 Task: Create in the project CalibrateTech and in the Backlog issue 'Integrate a new geolocation feature into an existing mobile application to enhance user experience and personalization' a child issue 'Integration with compliance audit software', and assign it to team member softage.3@softage.net. Create in the project CalibrateTech and in the Backlog issue 'Develop a new tool for automated testing of mobile application integration with third-party services and APIs' a child issue 'Code optimization for low-latency network packet processing', and assign it to team member softage.4@softage.net
Action: Mouse moved to (571, 405)
Screenshot: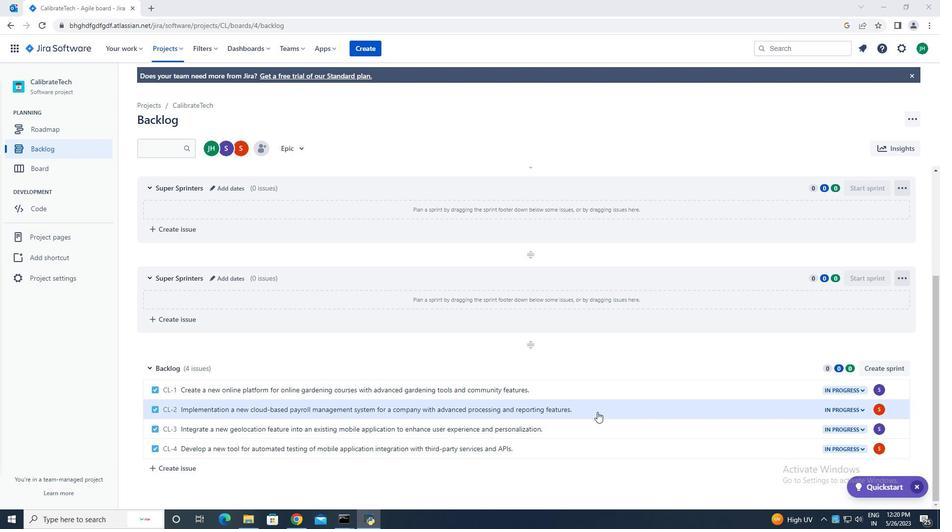 
Action: Mouse scrolled (571, 405) with delta (0, 0)
Screenshot: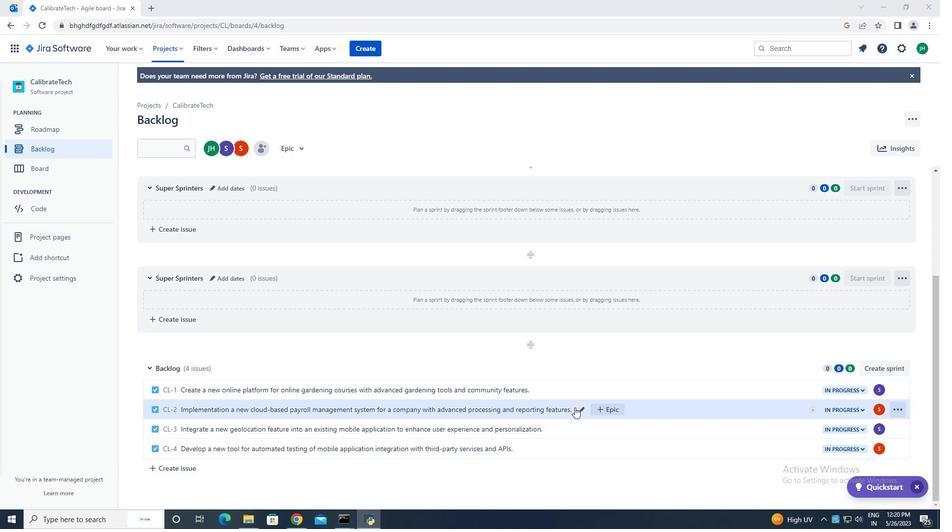 
Action: Mouse scrolled (571, 405) with delta (0, 0)
Screenshot: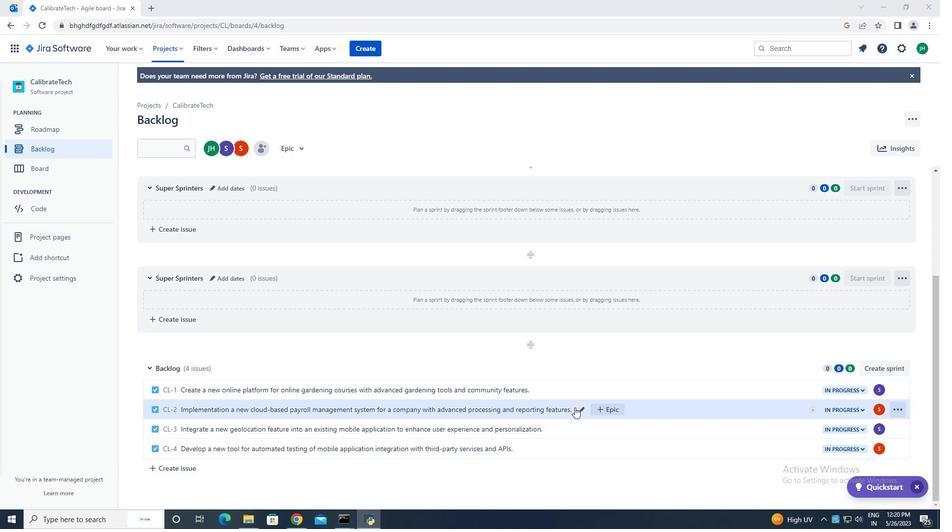 
Action: Mouse scrolled (571, 405) with delta (0, 0)
Screenshot: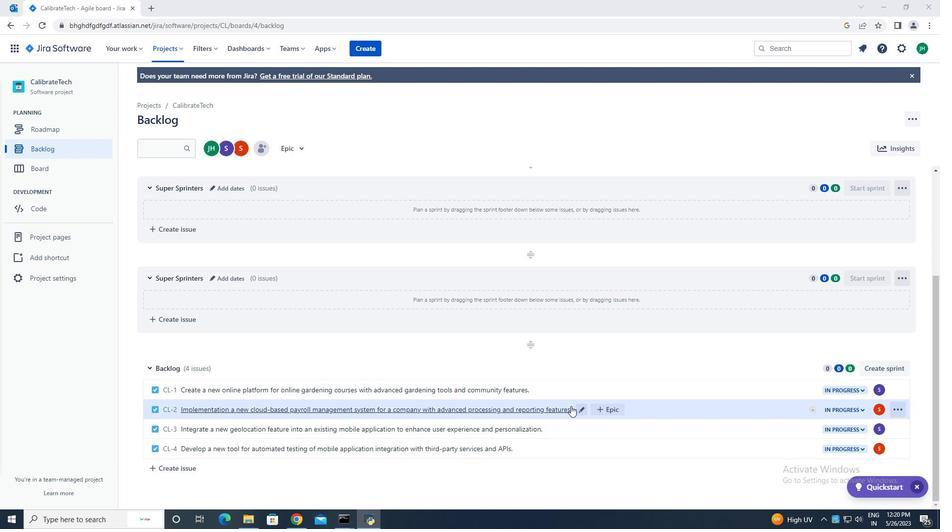 
Action: Mouse scrolled (571, 405) with delta (0, 0)
Screenshot: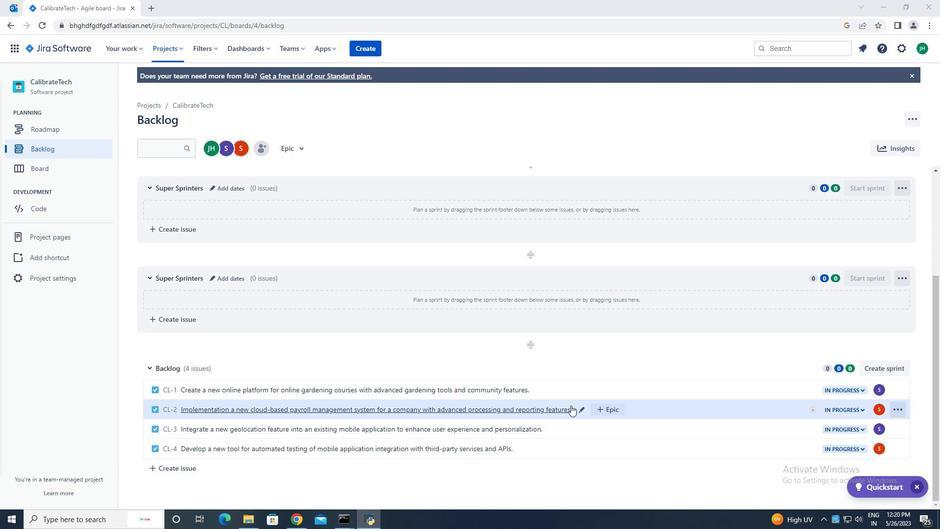 
Action: Mouse moved to (781, 435)
Screenshot: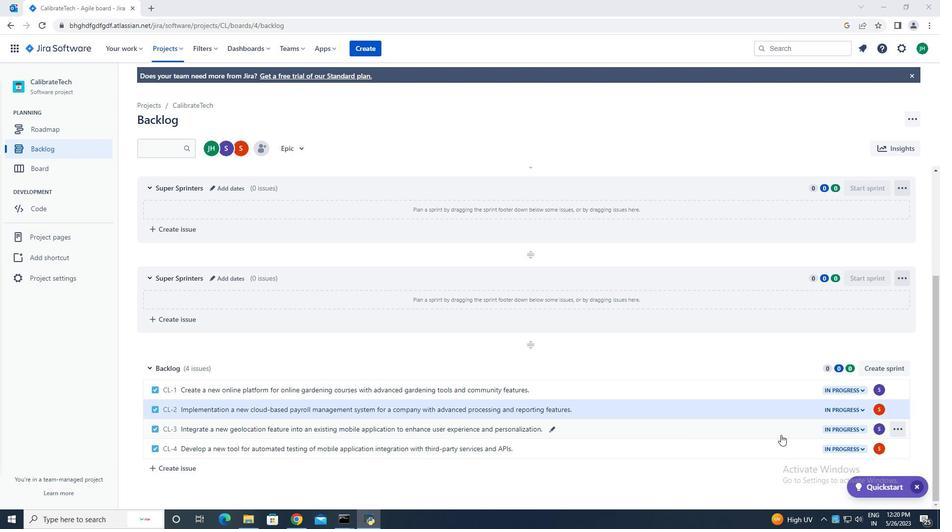 
Action: Mouse pressed left at (781, 435)
Screenshot: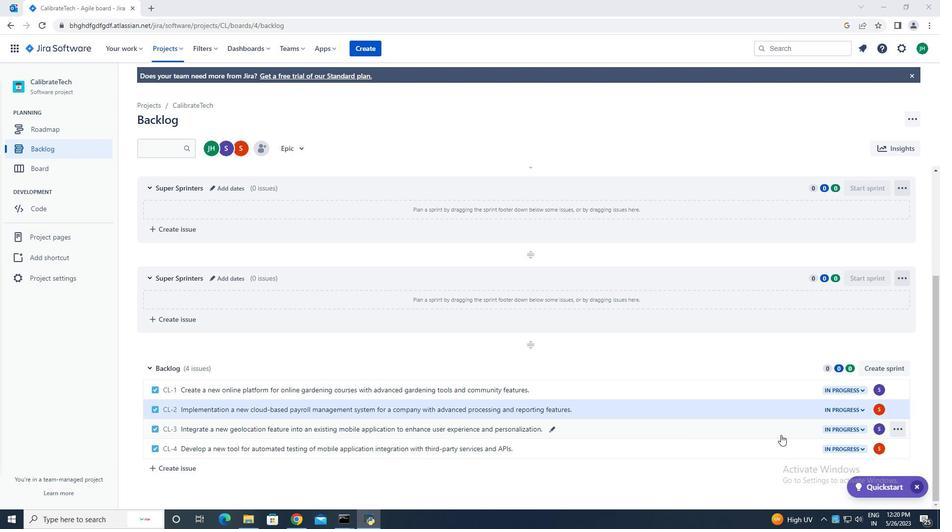 
Action: Mouse moved to (768, 261)
Screenshot: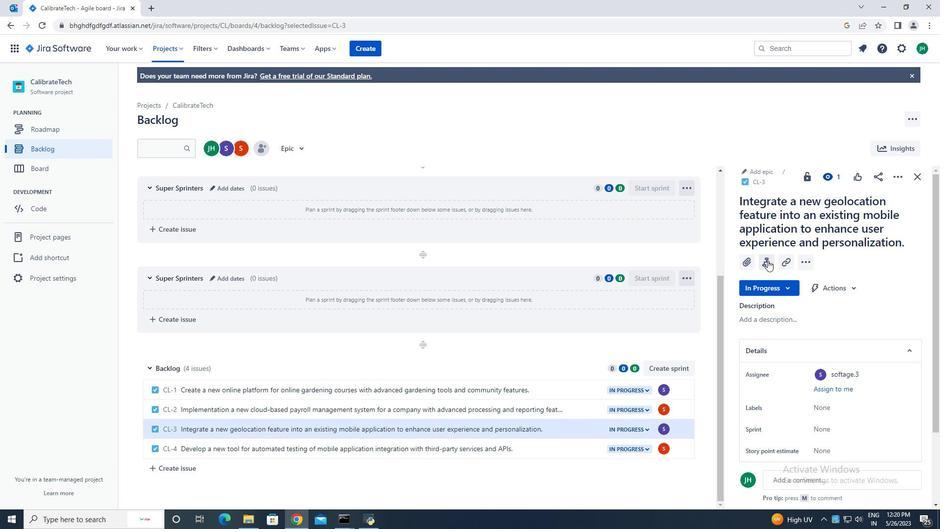 
Action: Mouse pressed left at (768, 261)
Screenshot: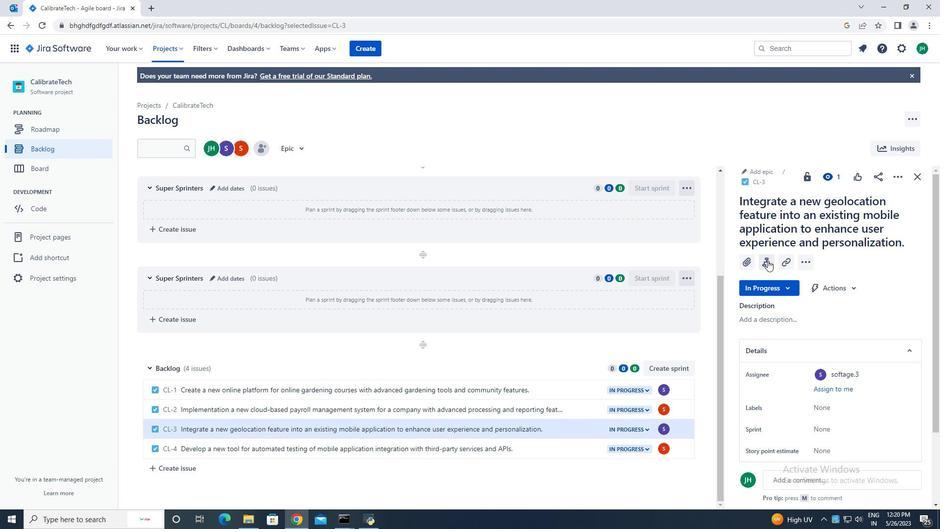 
Action: Mouse moved to (764, 328)
Screenshot: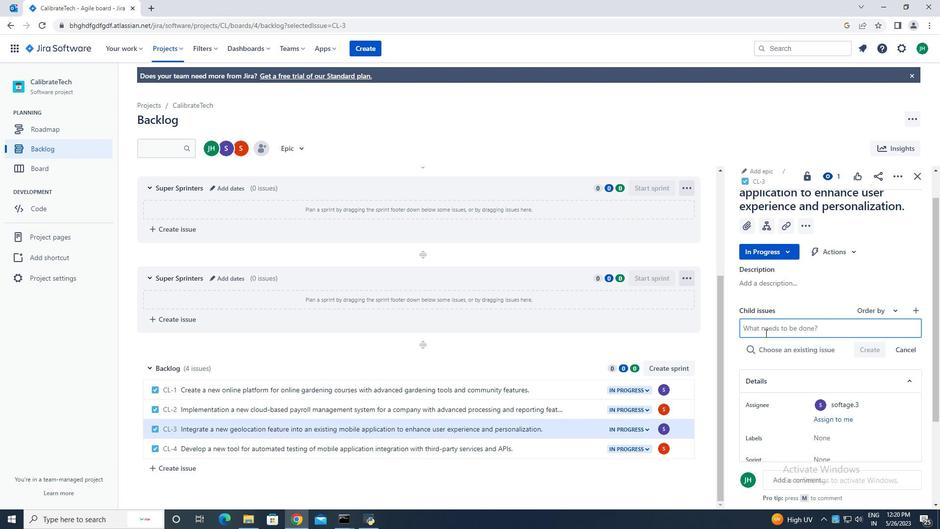 
Action: Key pressed <Key.caps_lock>I<Key.caps_lock>ntegration<Key.space>with<Key.space>compliance<Key.space>audit<Key.space>software.<Key.enter>
Screenshot: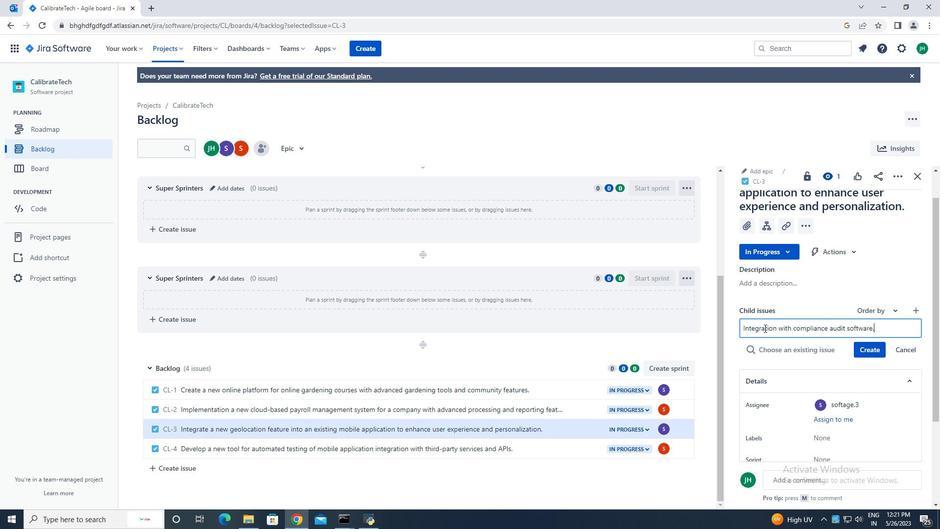 
Action: Mouse moved to (878, 334)
Screenshot: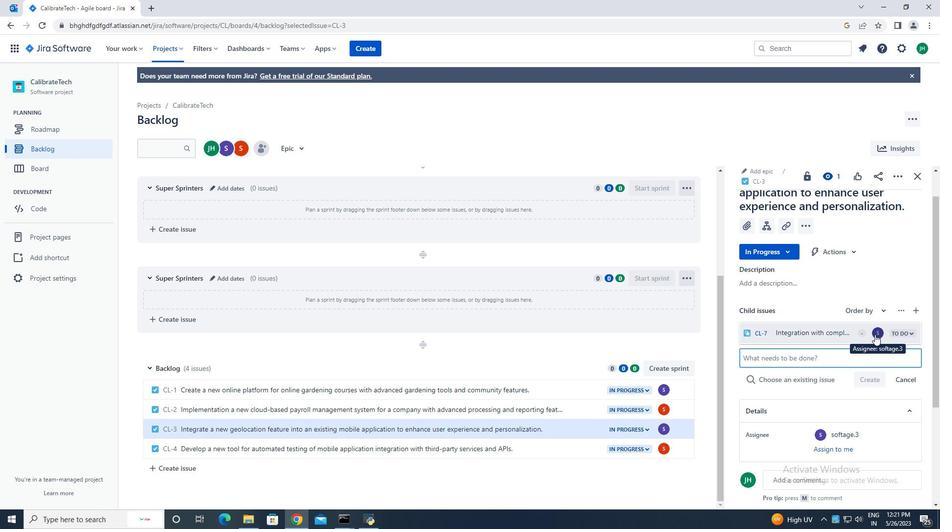
Action: Mouse pressed left at (878, 334)
Screenshot: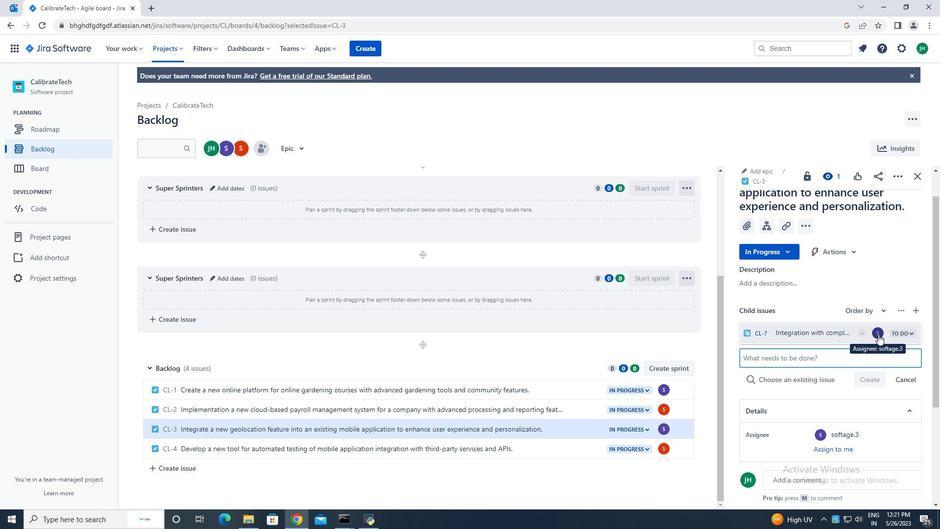 
Action: Mouse moved to (793, 273)
Screenshot: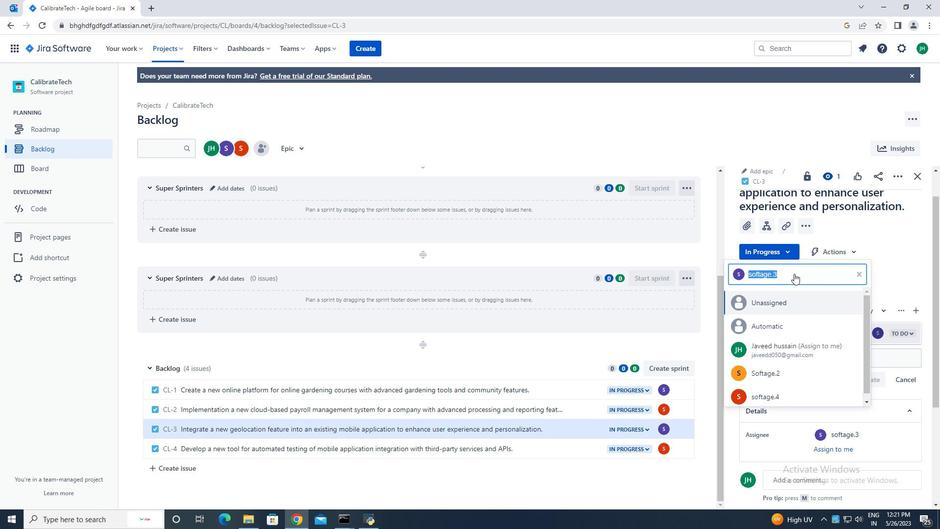 
Action: Key pressed softage.3
Screenshot: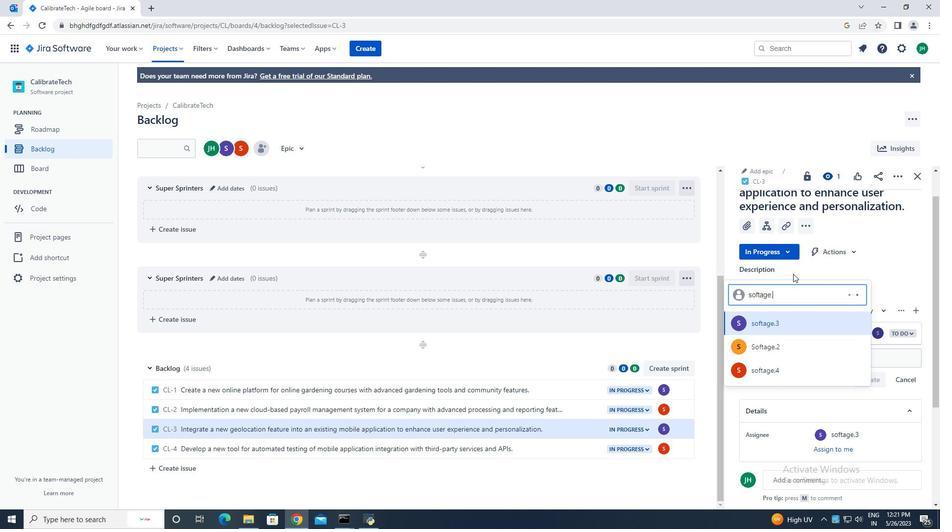 
Action: Mouse moved to (799, 322)
Screenshot: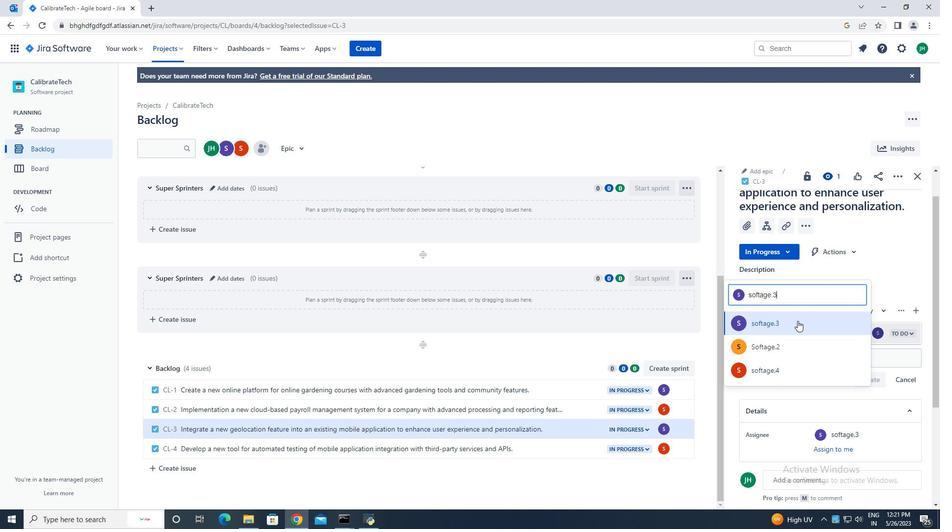 
Action: Mouse pressed left at (799, 322)
Screenshot: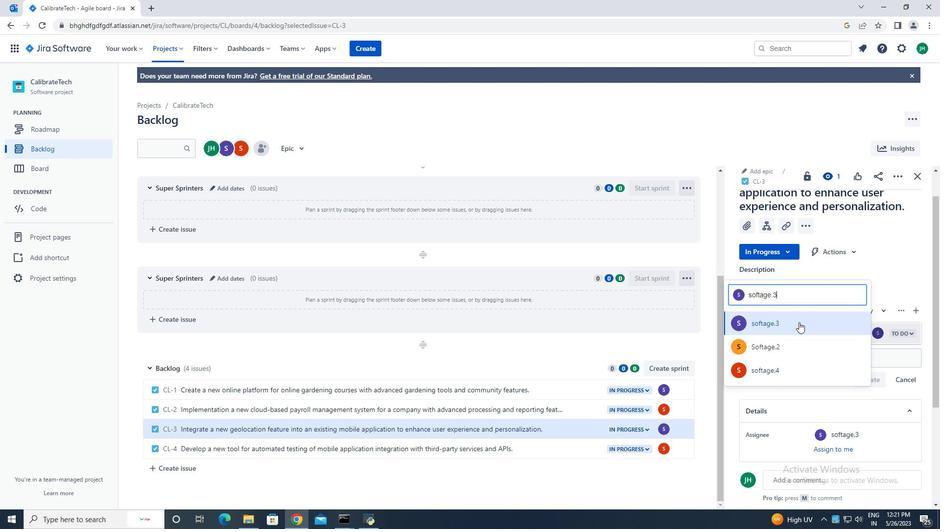 
Action: Mouse moved to (920, 175)
Screenshot: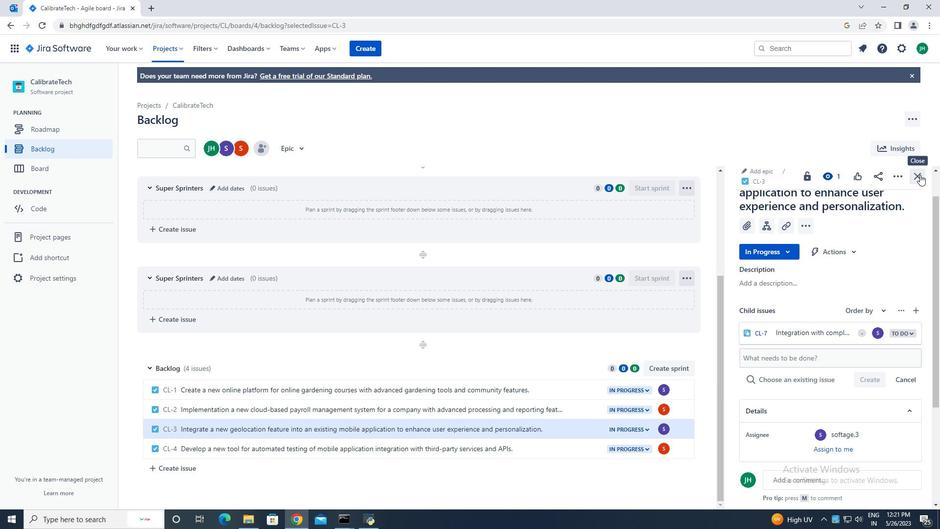 
Action: Mouse pressed left at (920, 175)
Screenshot: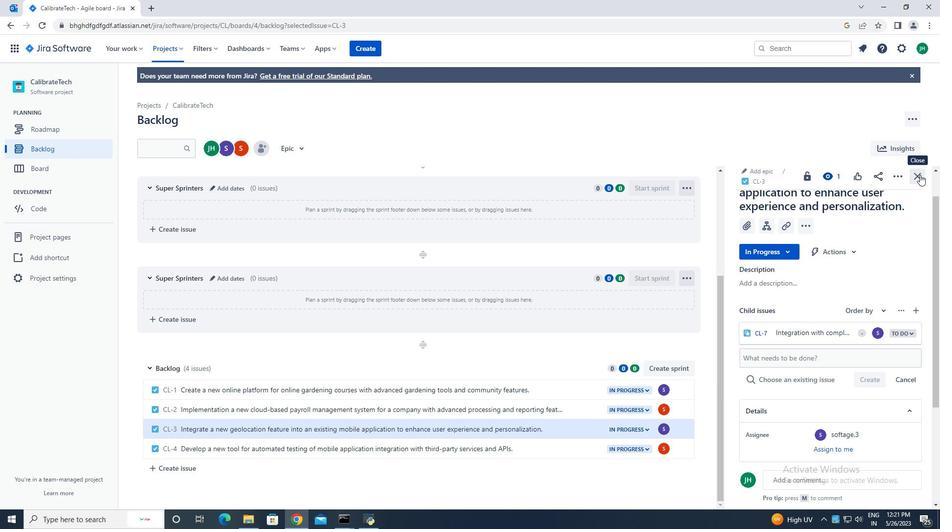 
Action: Mouse moved to (750, 450)
Screenshot: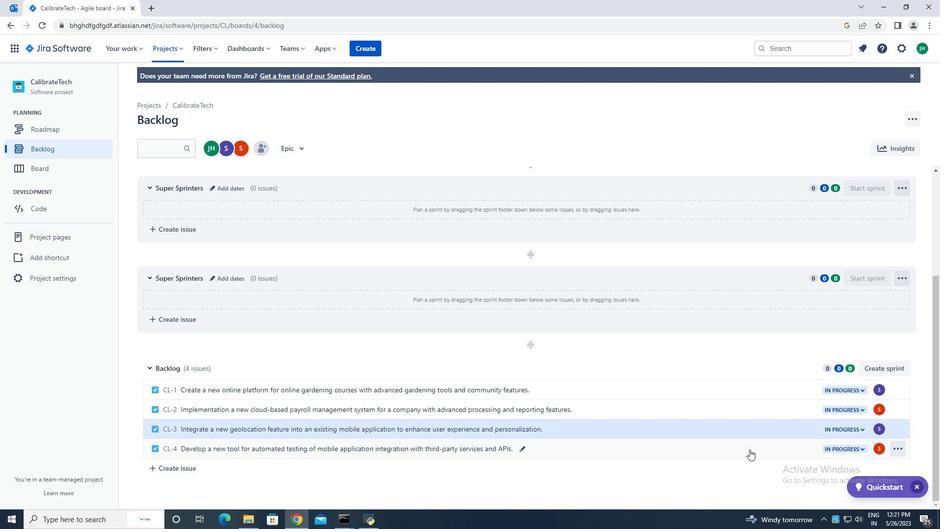 
Action: Mouse pressed left at (750, 450)
Screenshot: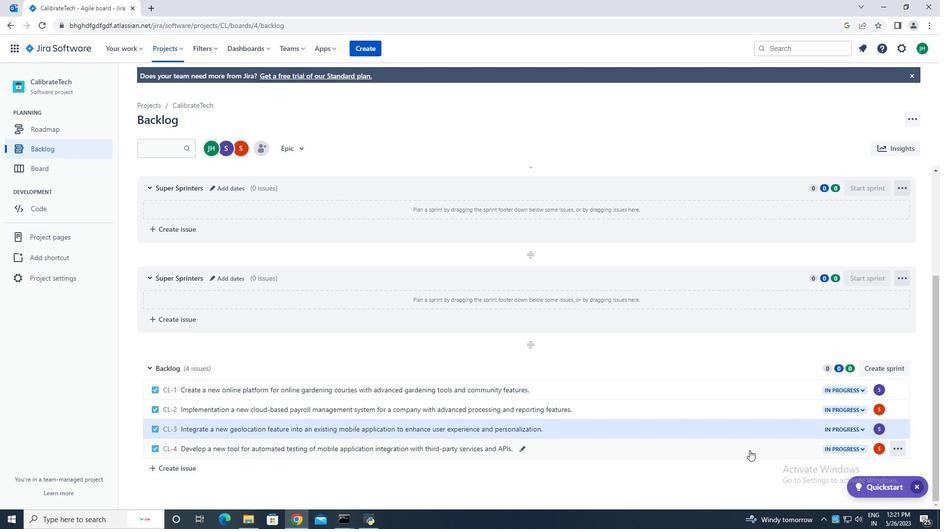 
Action: Mouse moved to (771, 265)
Screenshot: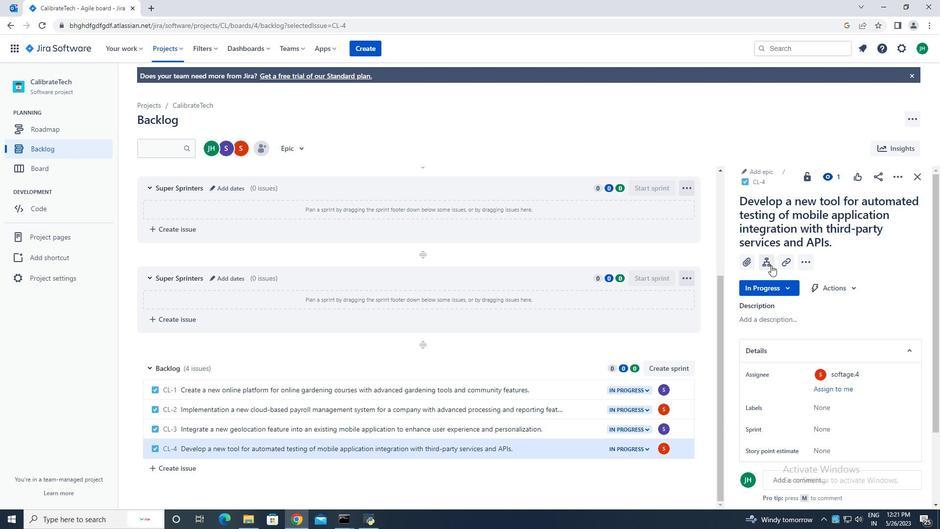 
Action: Mouse pressed left at (771, 265)
Screenshot: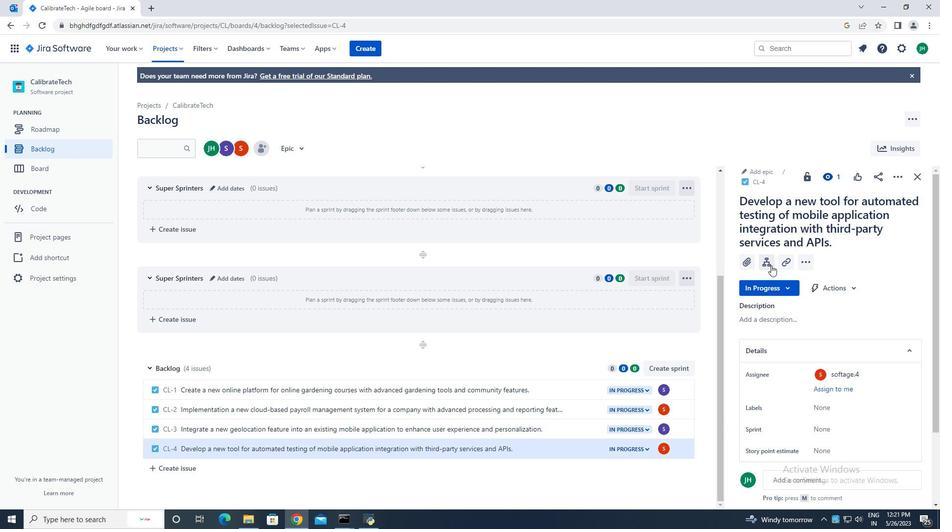 
Action: Mouse moved to (778, 327)
Screenshot: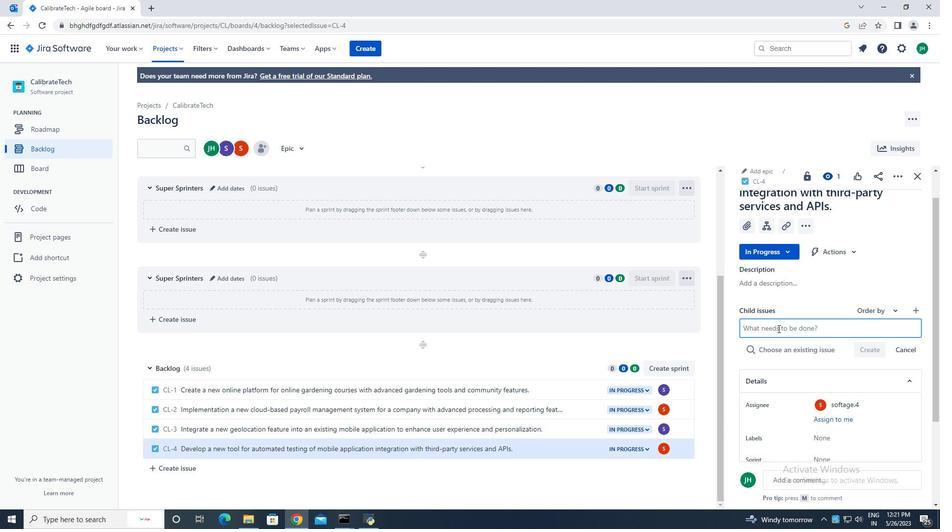 
Action: Mouse pressed left at (778, 327)
Screenshot: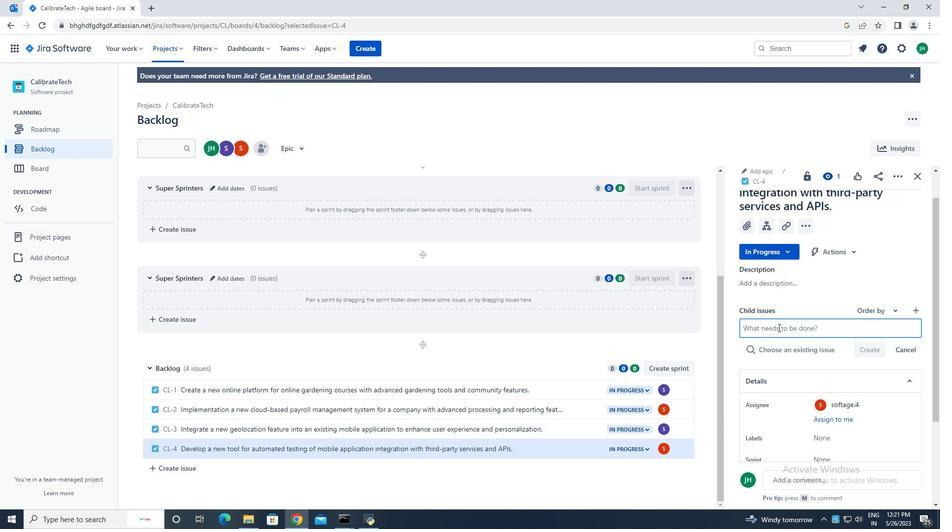 
Action: Key pressed <Key.caps_lock>C<Key.caps_lock>ode<Key.space>optimization<Key.space>for<Key.space>low-t<Key.backspace>latency<Key.space>network<Key.space>packet<Key.space>processing.<Key.enter>
Screenshot: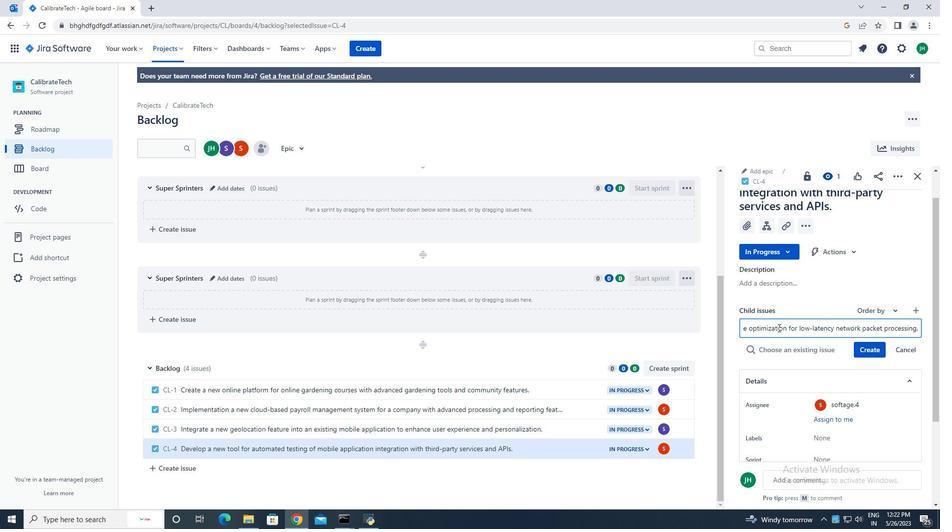 
Action: Mouse moved to (875, 332)
Screenshot: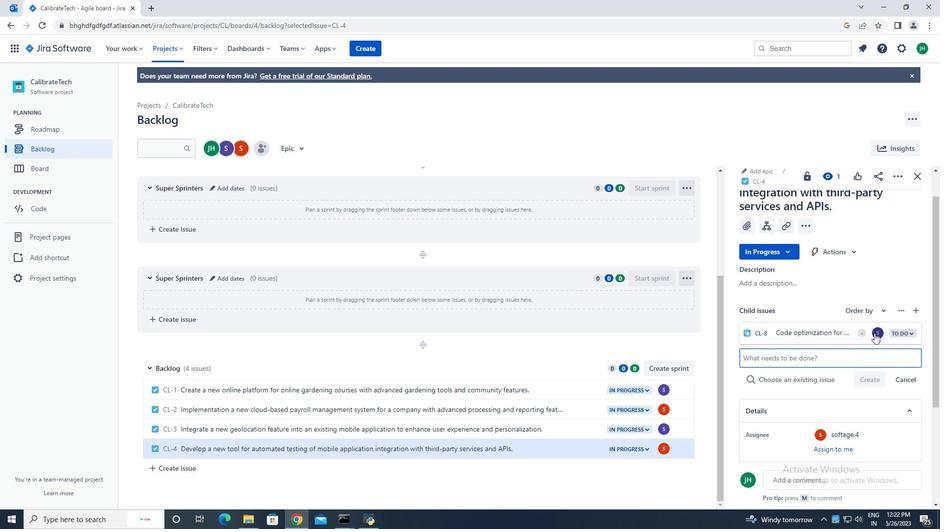 
Action: Mouse pressed left at (875, 332)
Screenshot: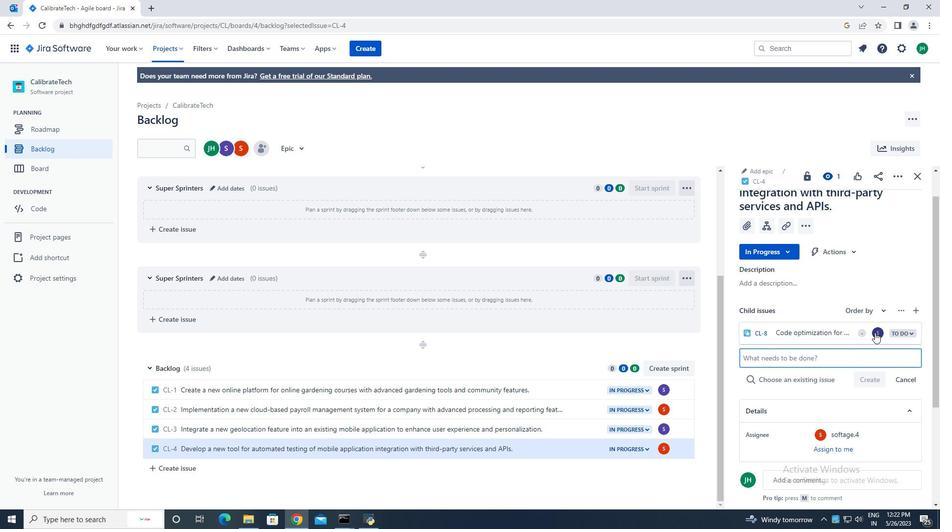 
Action: Mouse moved to (788, 269)
Screenshot: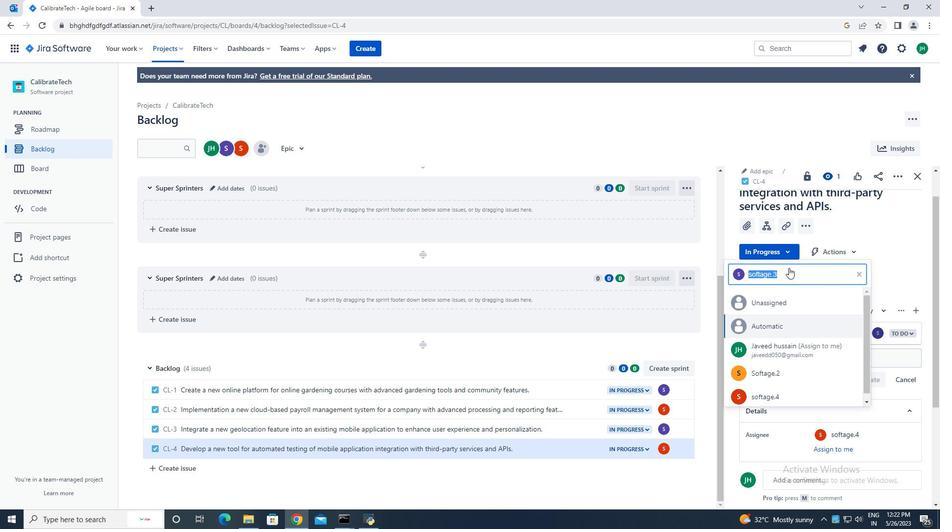 
Action: Key pressed softage.4
Screenshot: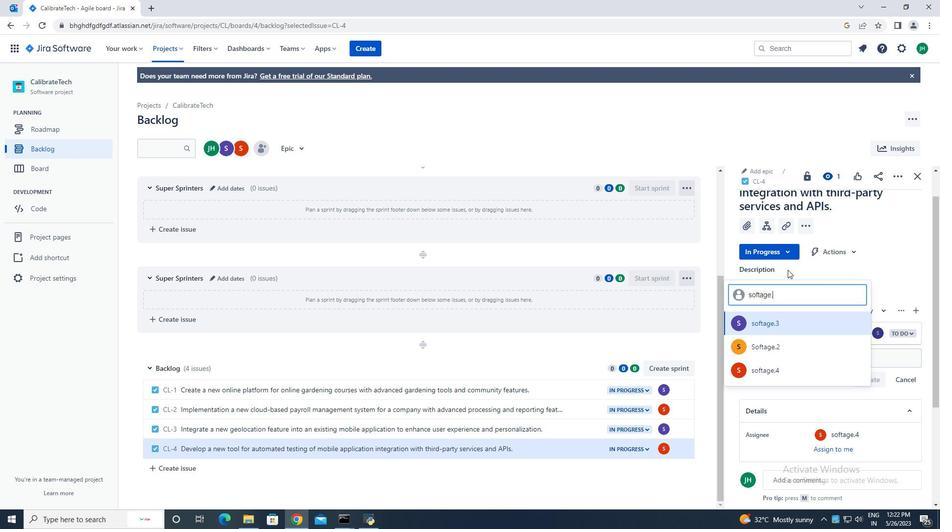 
Action: Mouse moved to (780, 324)
Screenshot: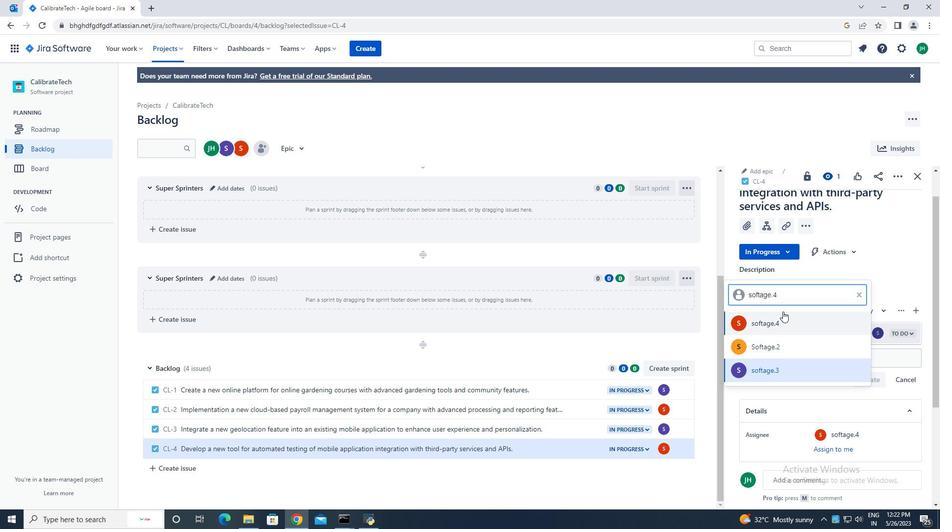 
Action: Mouse pressed left at (780, 324)
Screenshot: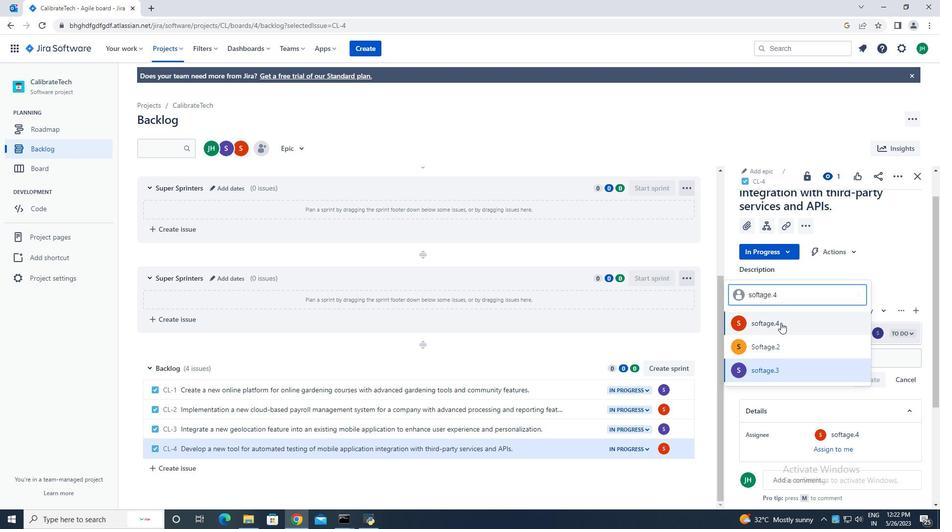 
Action: Mouse moved to (915, 175)
Screenshot: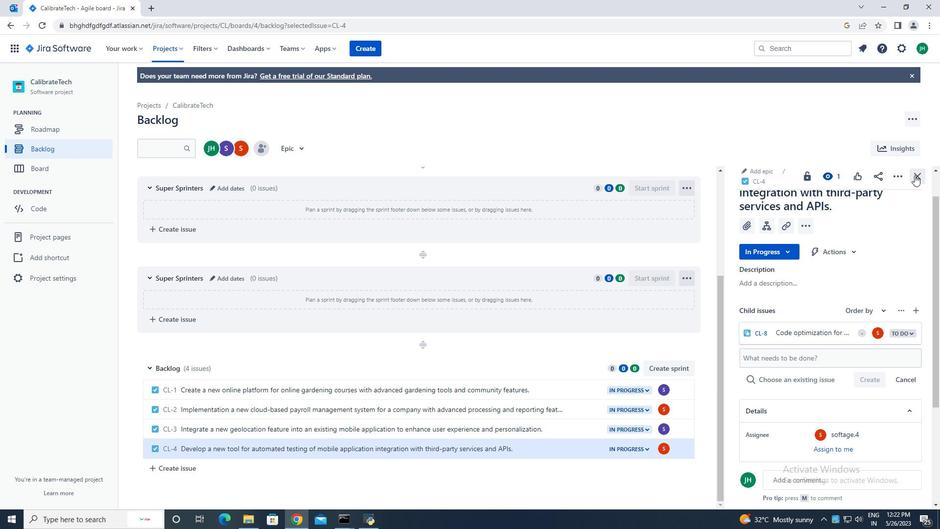
Action: Mouse pressed left at (915, 175)
Screenshot: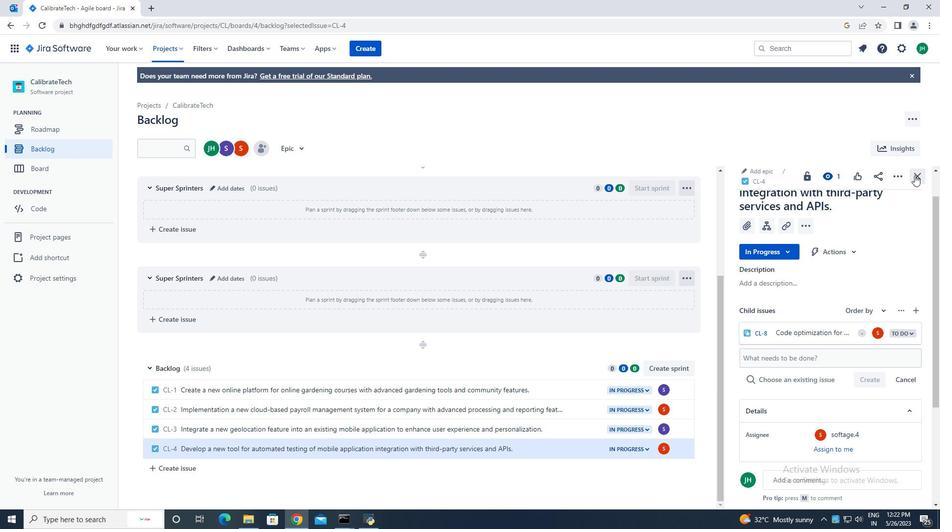 
Action: Mouse moved to (610, 349)
Screenshot: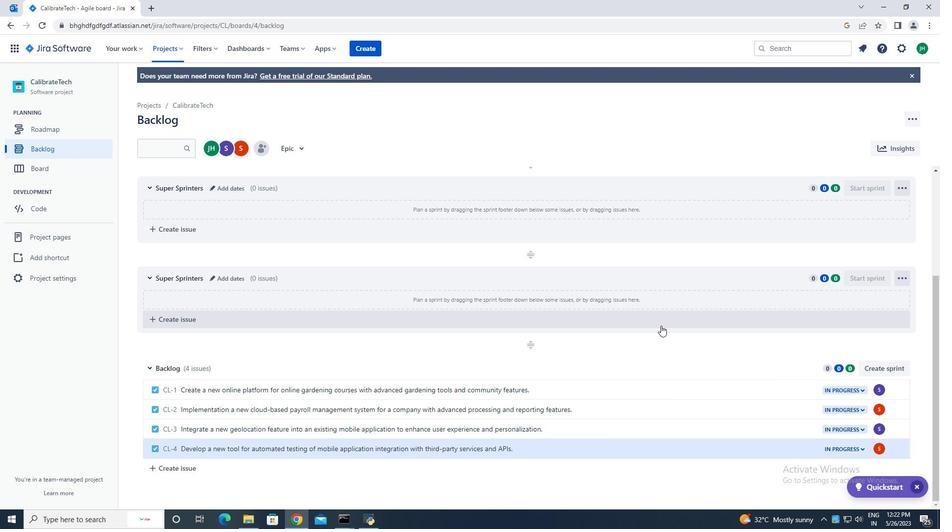 
